 Task: Change replay gain mode to "Track".
Action: Mouse moved to (125, 12)
Screenshot: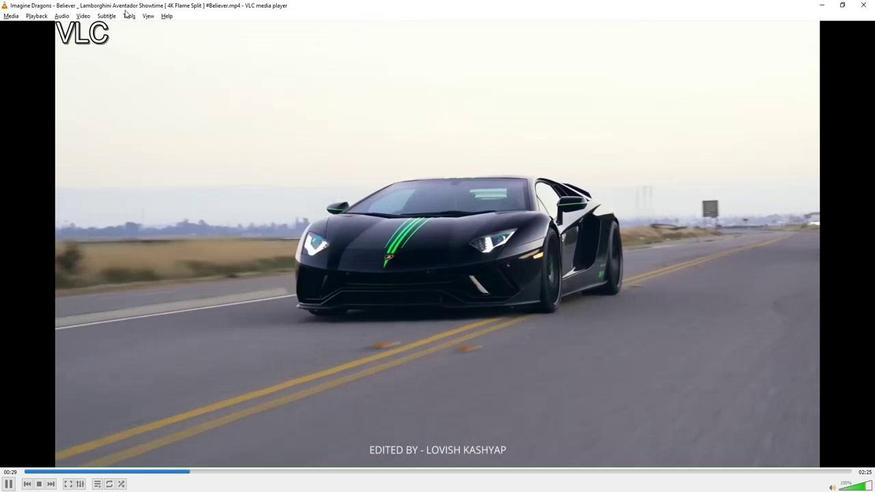 
Action: Mouse pressed left at (125, 12)
Screenshot: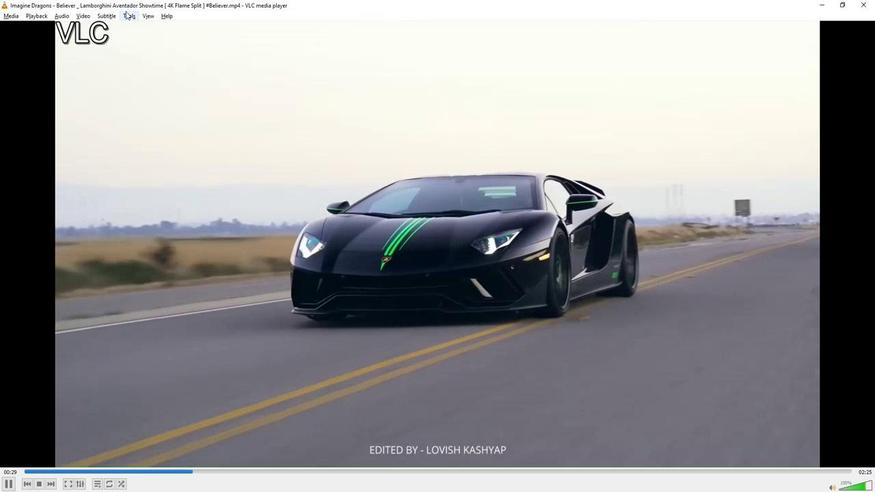 
Action: Mouse moved to (147, 124)
Screenshot: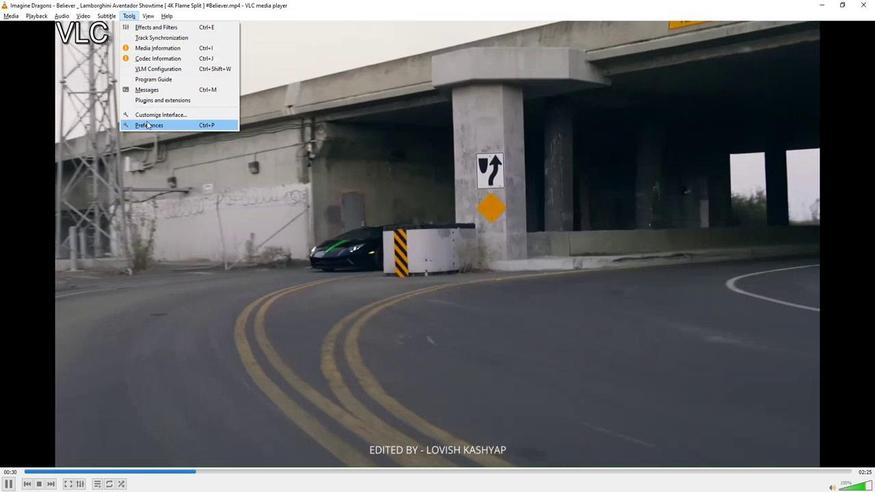 
Action: Mouse pressed left at (147, 124)
Screenshot: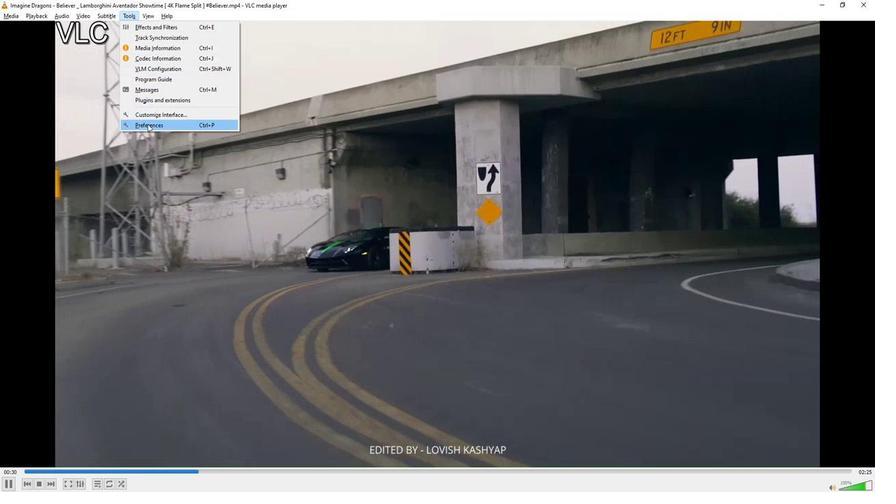 
Action: Mouse moved to (337, 77)
Screenshot: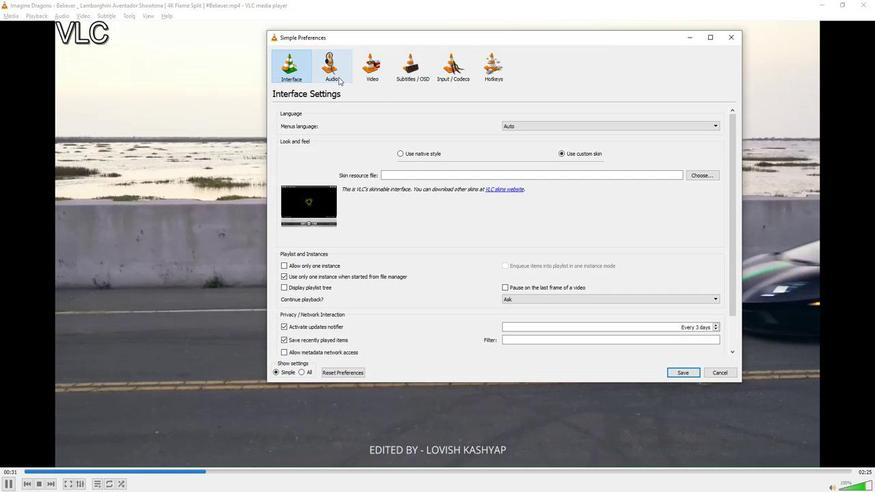 
Action: Mouse pressed left at (337, 77)
Screenshot: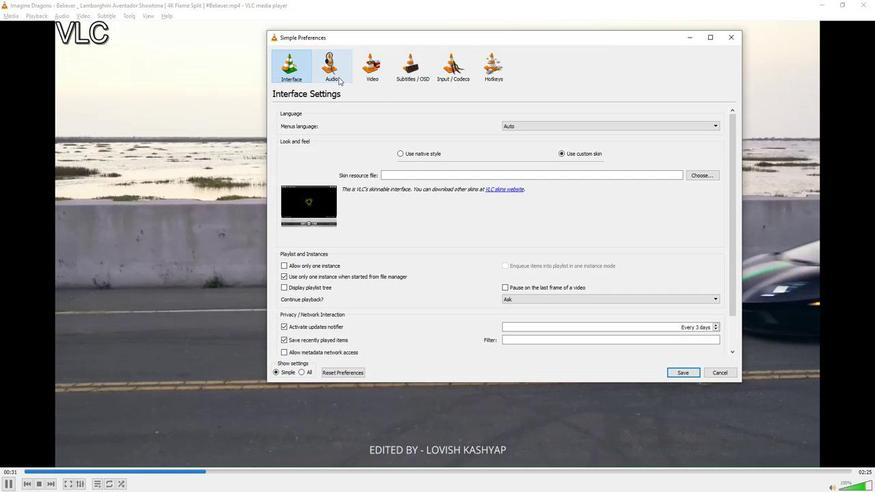
Action: Mouse moved to (415, 236)
Screenshot: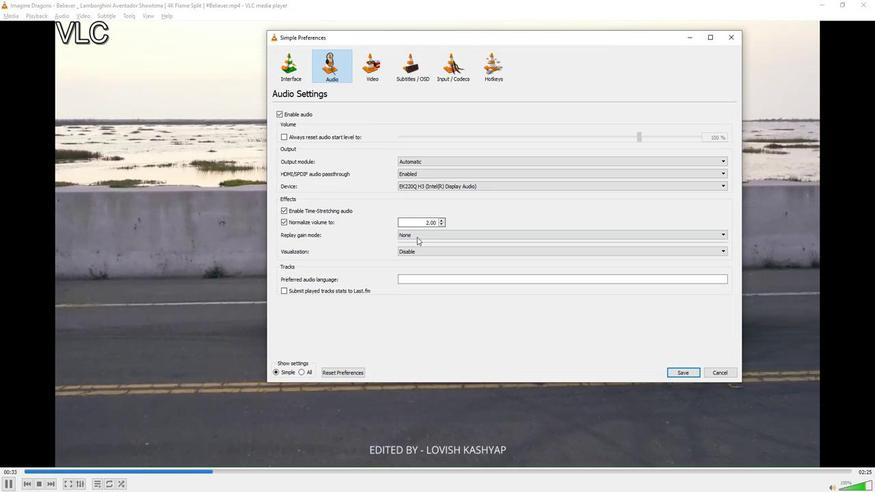 
Action: Mouse pressed left at (415, 236)
Screenshot: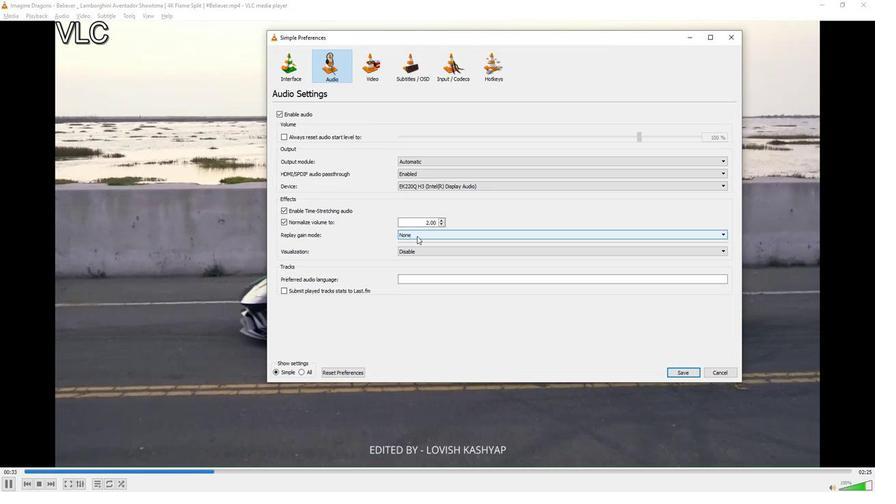 
Action: Mouse moved to (411, 248)
Screenshot: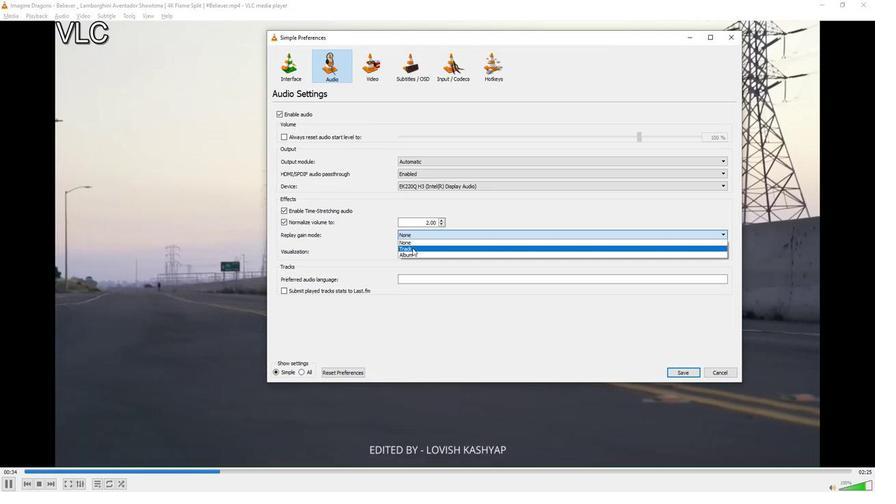 
Action: Mouse pressed left at (411, 248)
Screenshot: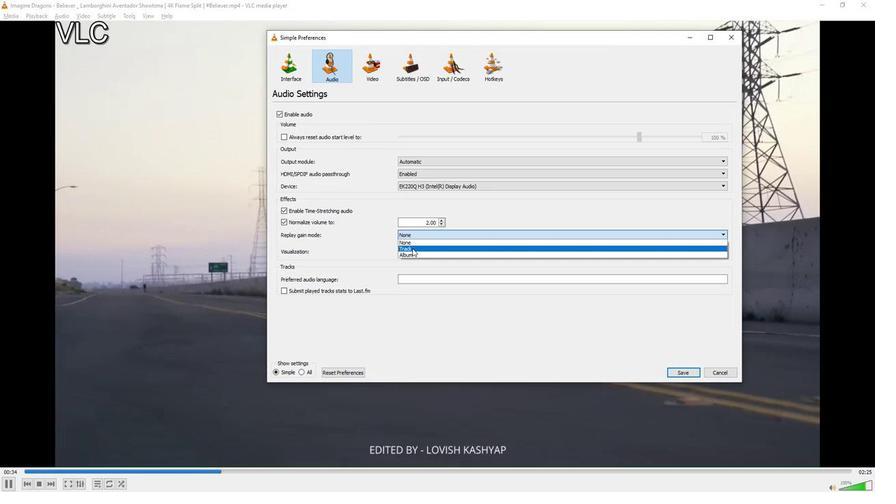 
Action: Mouse moved to (418, 320)
Screenshot: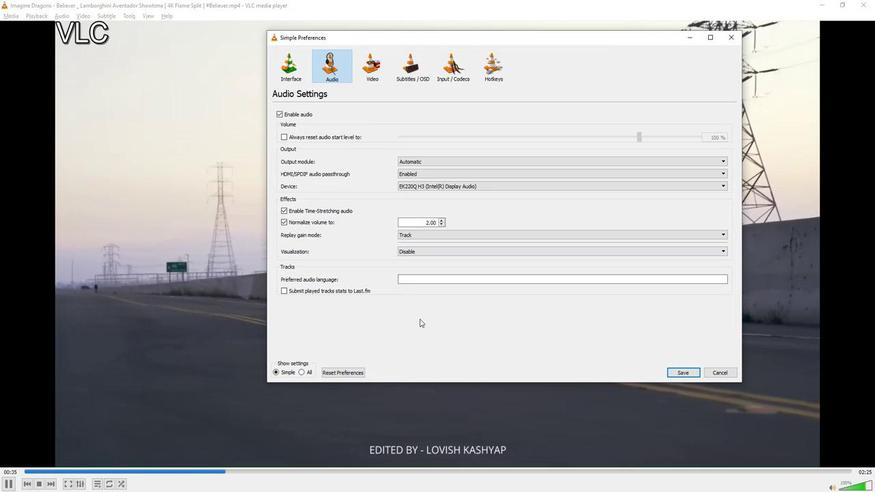 
